 Task: Create List Meetings in Board Branding to Workspace Branding and Identity. Create List Documentation in Board Legal Documentation to Workspace Branding and Identity. Create List Training in Board Public Relations Event Planning and Execution to Workspace Branding and Identity
Action: Mouse moved to (129, 57)
Screenshot: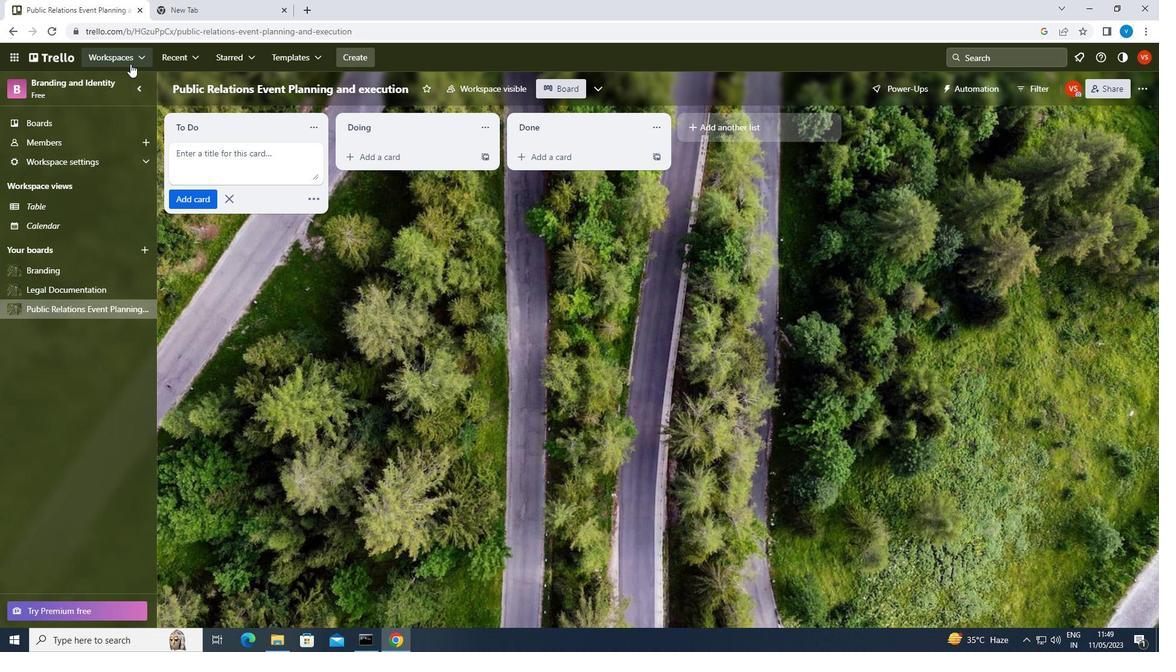
Action: Mouse pressed left at (129, 57)
Screenshot: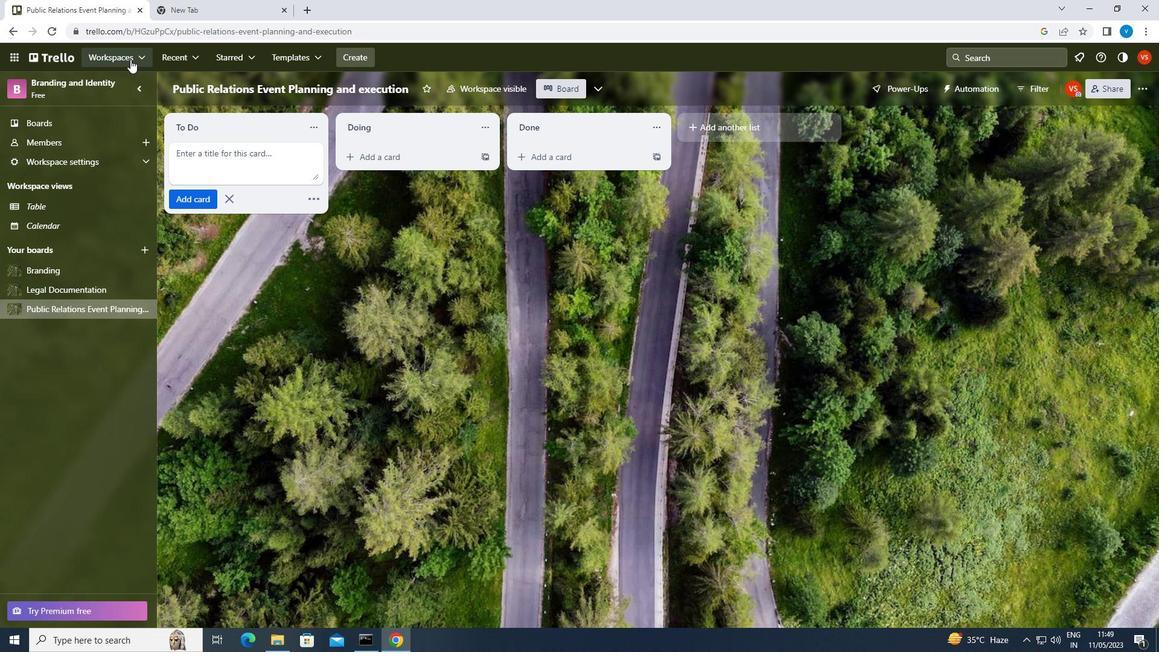 
Action: Mouse moved to (169, 265)
Screenshot: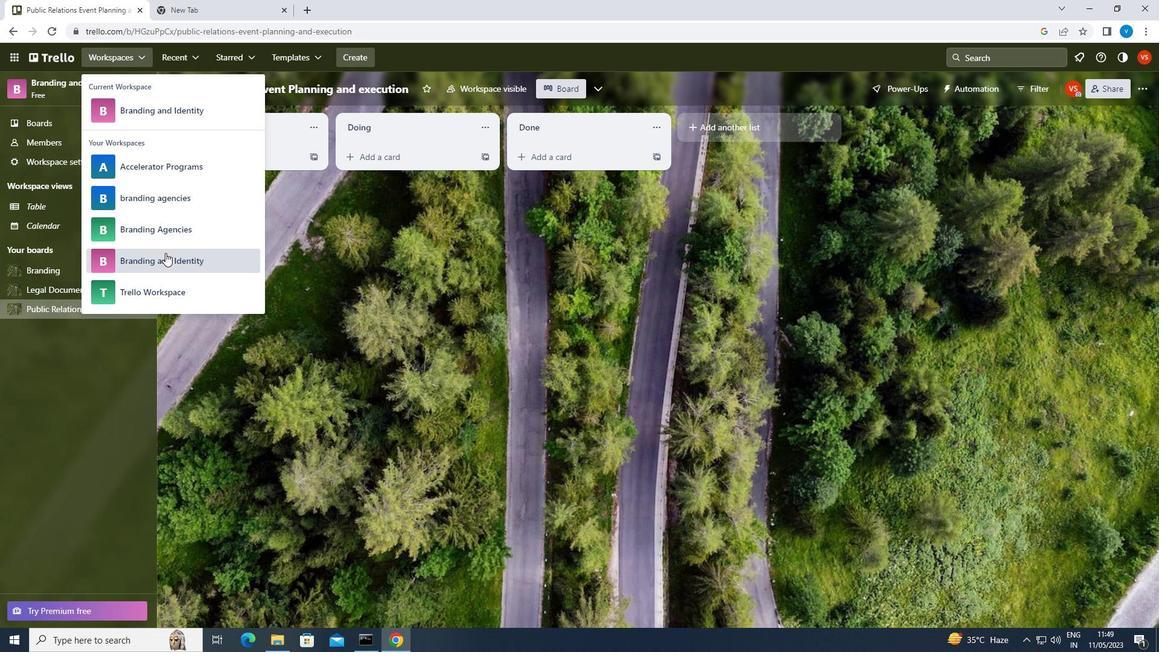 
Action: Mouse pressed left at (169, 265)
Screenshot: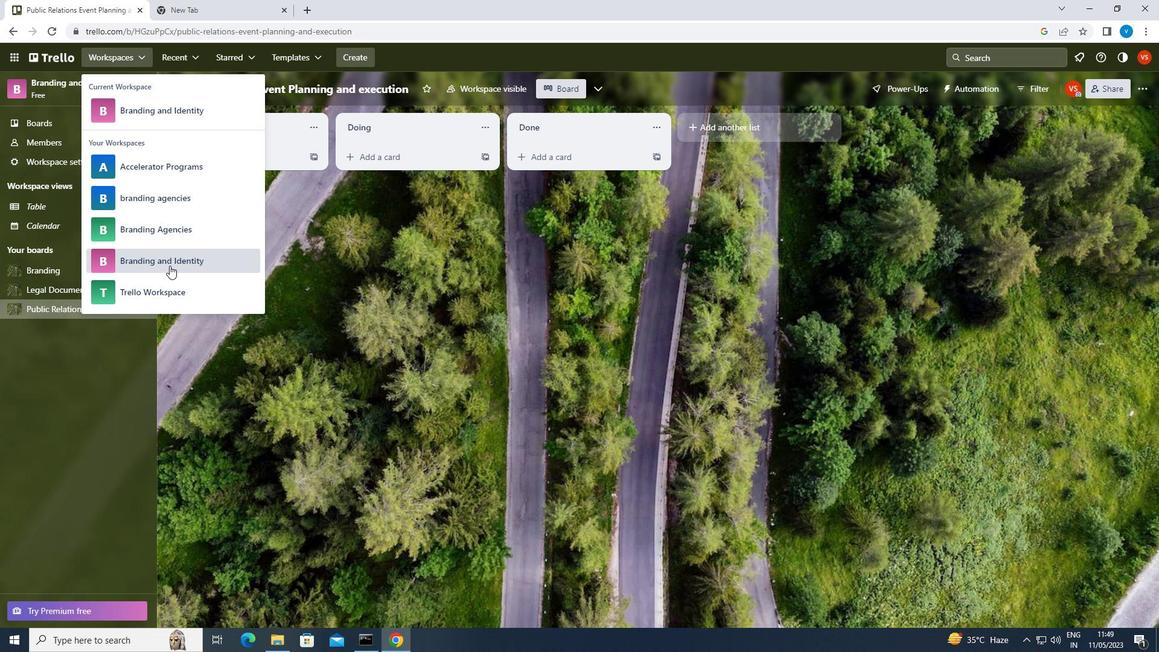 
Action: Mouse moved to (913, 506)
Screenshot: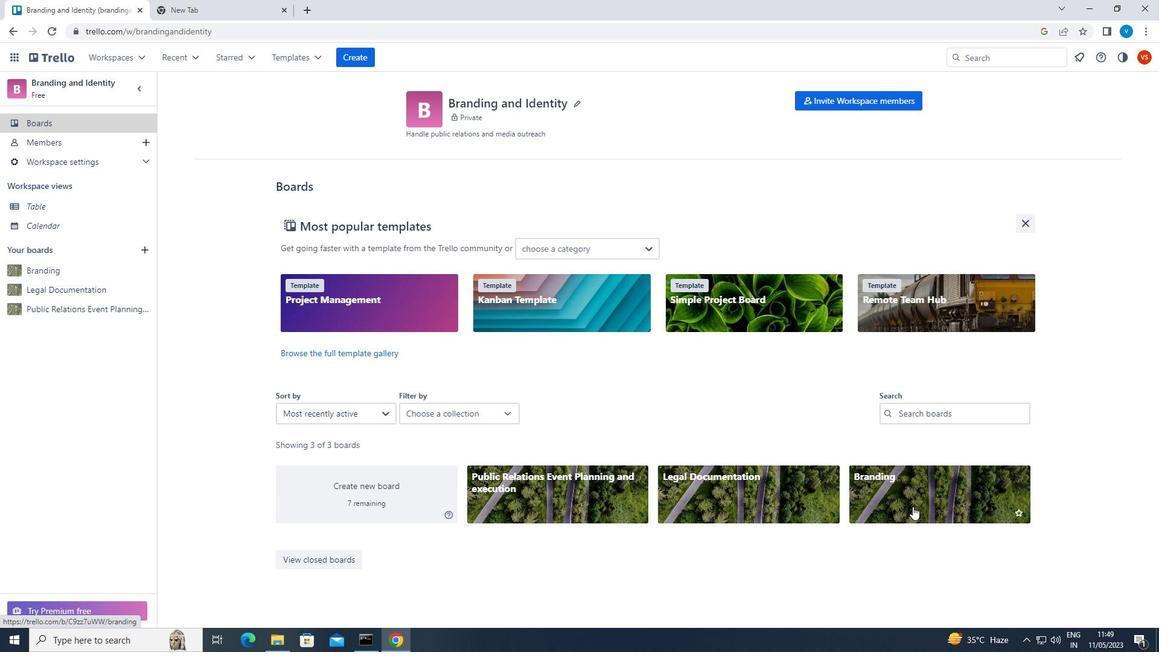 
Action: Mouse pressed left at (913, 506)
Screenshot: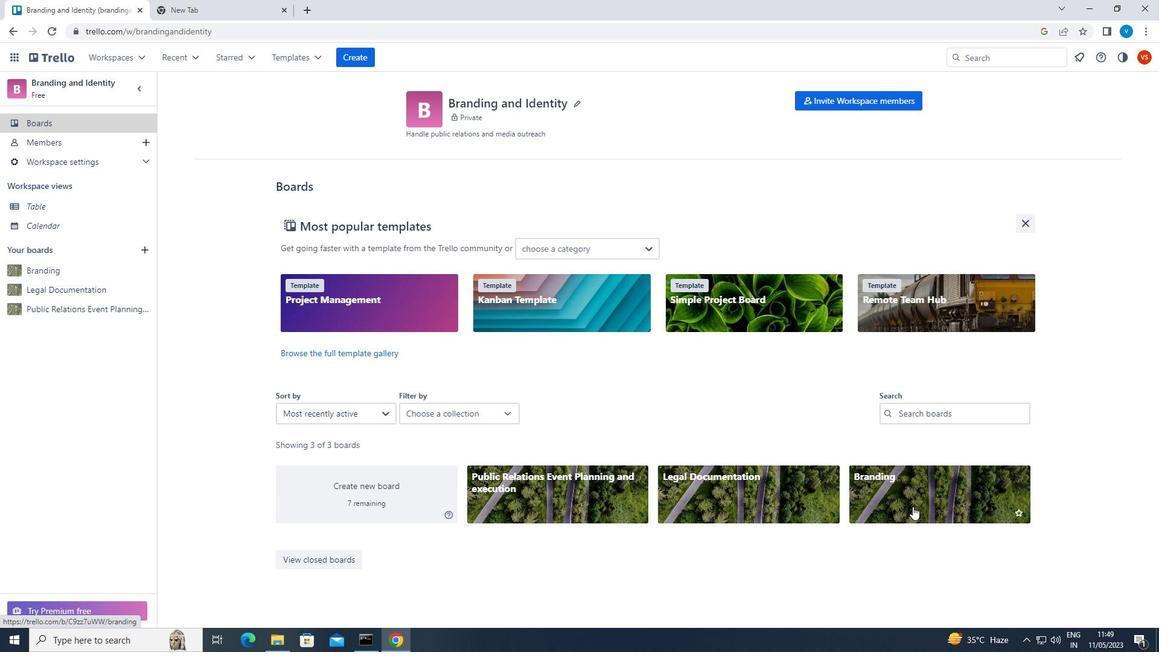 
Action: Mouse moved to (261, 126)
Screenshot: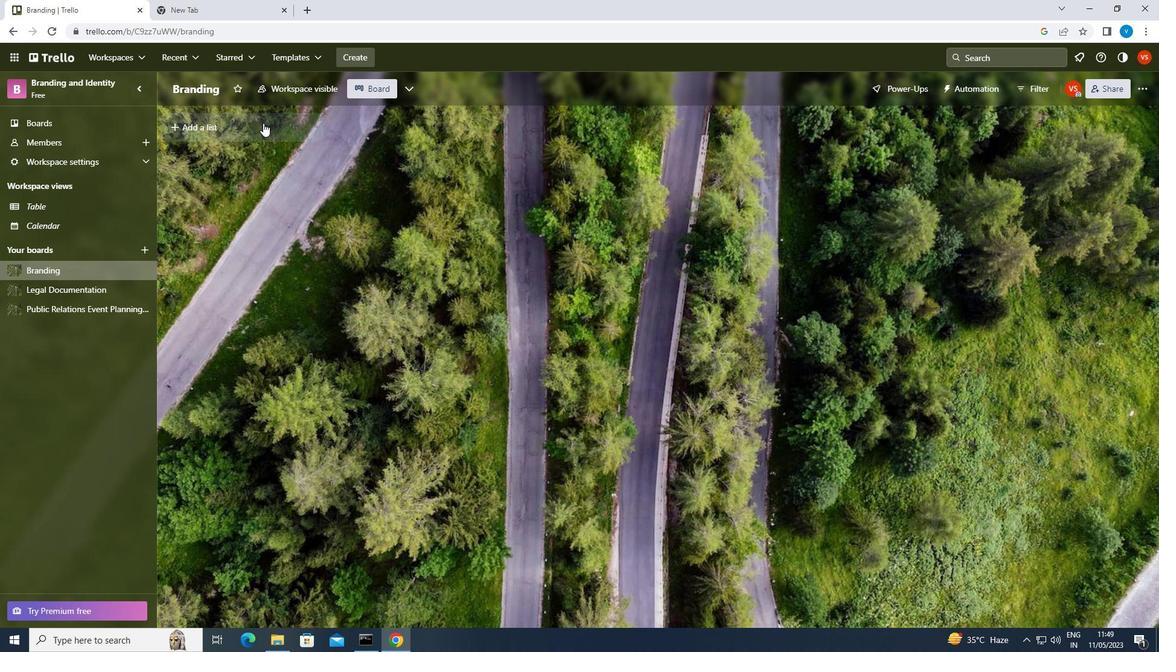 
Action: Mouse pressed left at (261, 126)
Screenshot: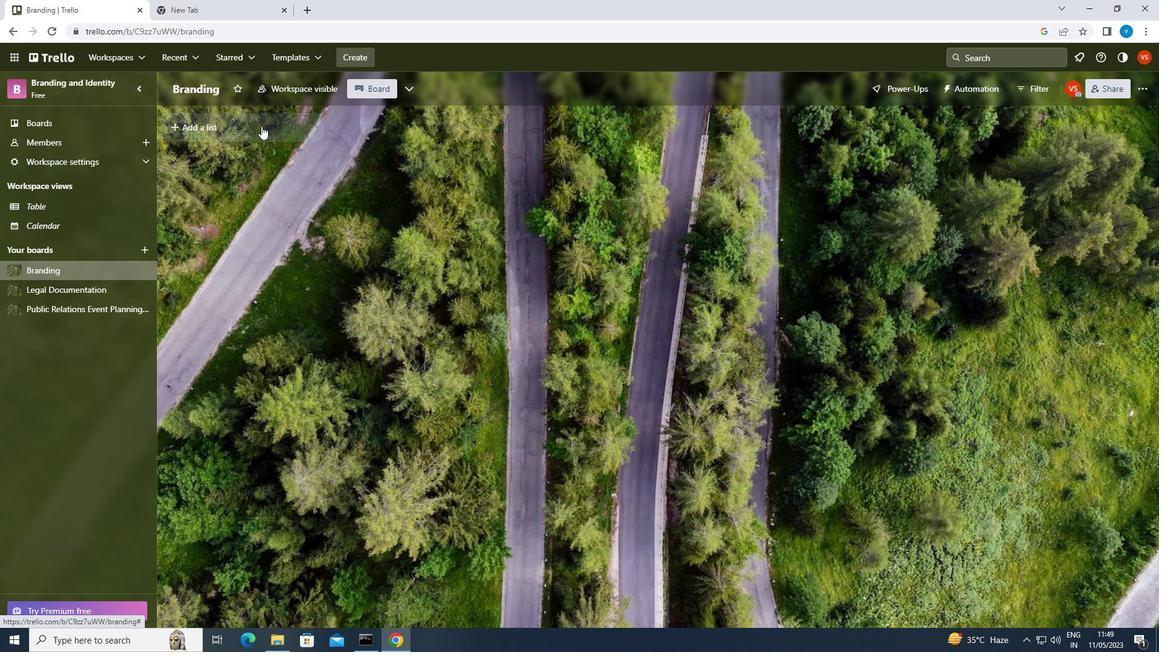 
Action: Mouse moved to (260, 127)
Screenshot: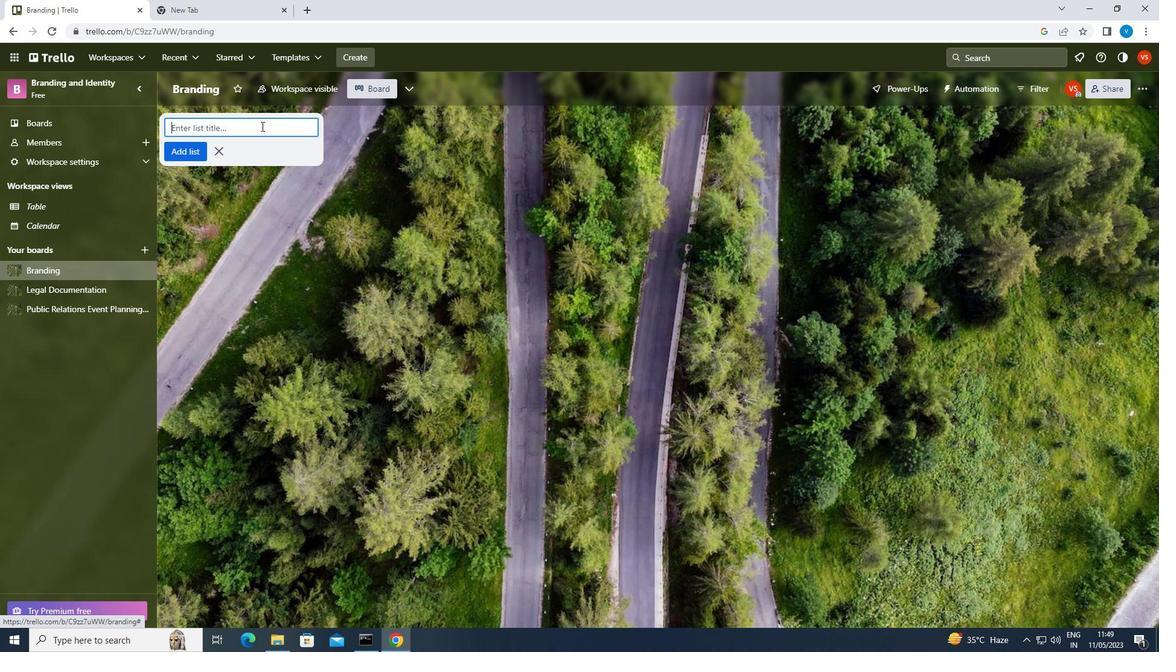 
Action: Key pressed <Key.shift>MEETINGS
Screenshot: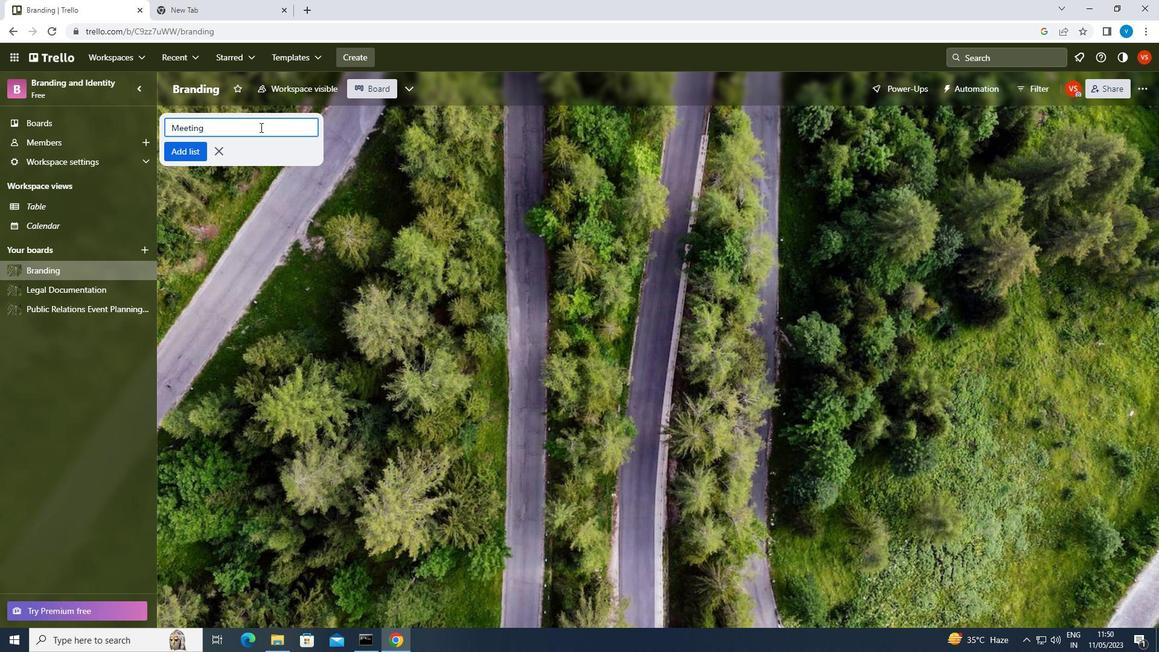 
Action: Mouse moved to (352, 90)
Screenshot: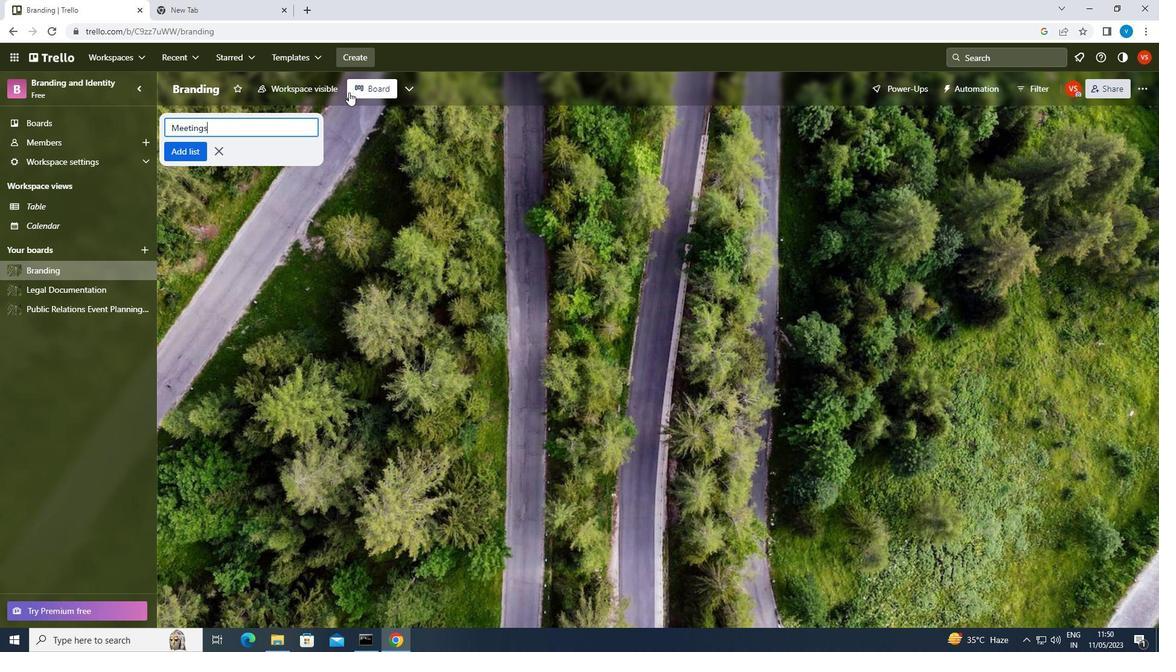 
Action: Mouse pressed left at (352, 90)
Screenshot: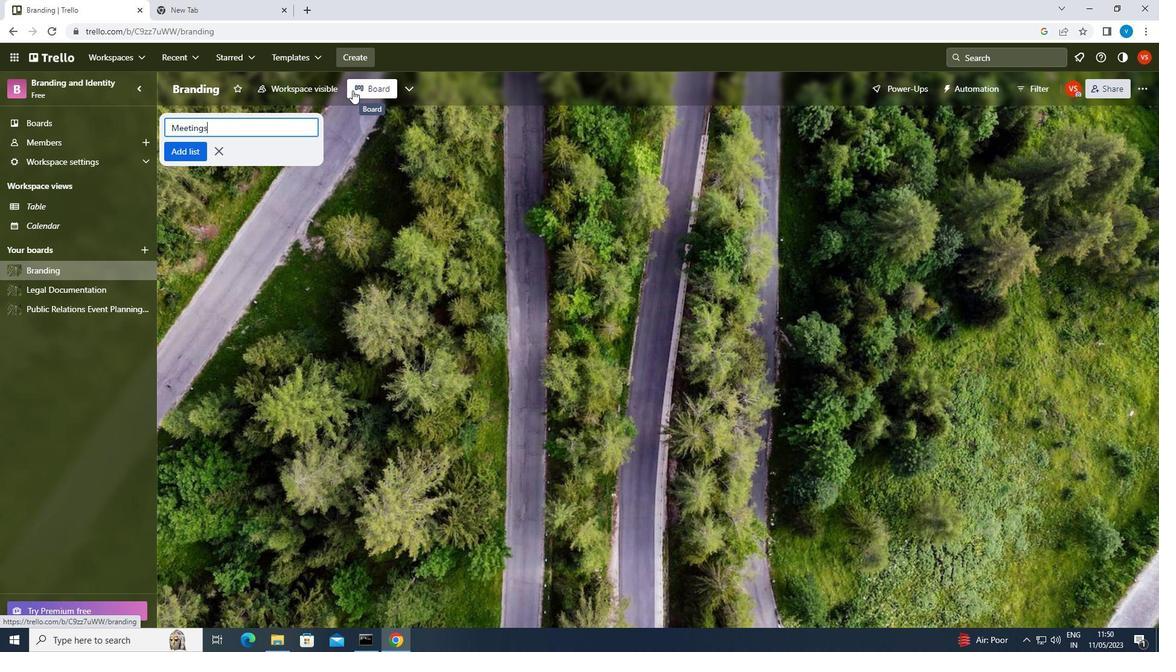 
Action: Mouse moved to (248, 126)
Screenshot: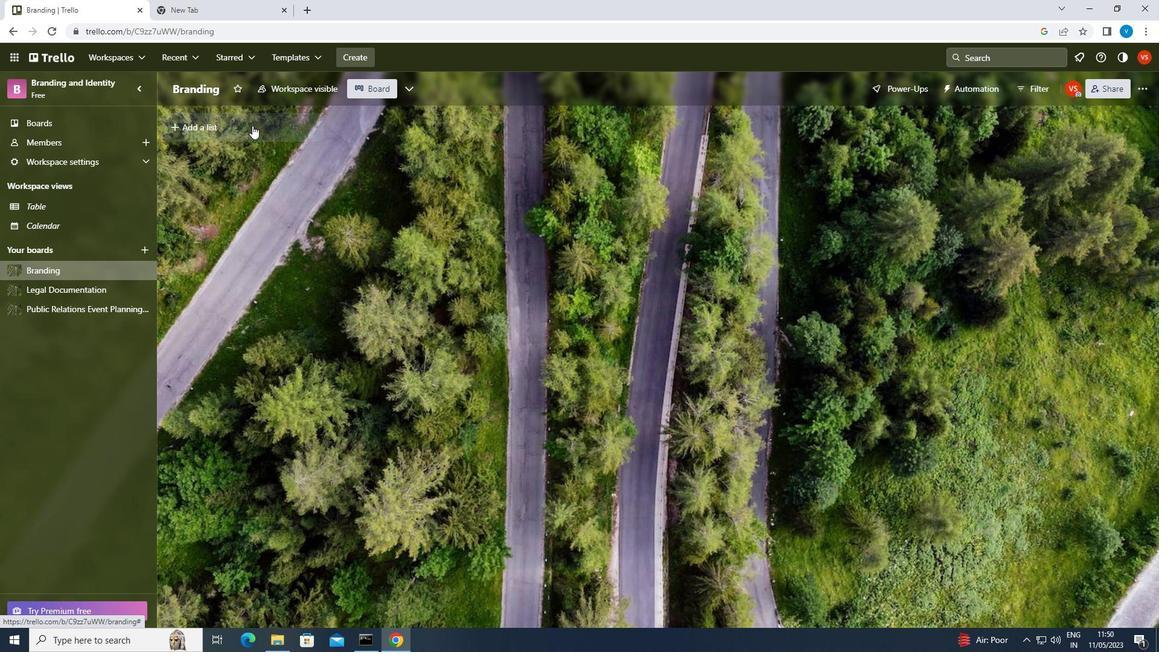 
Action: Mouse pressed left at (248, 126)
Screenshot: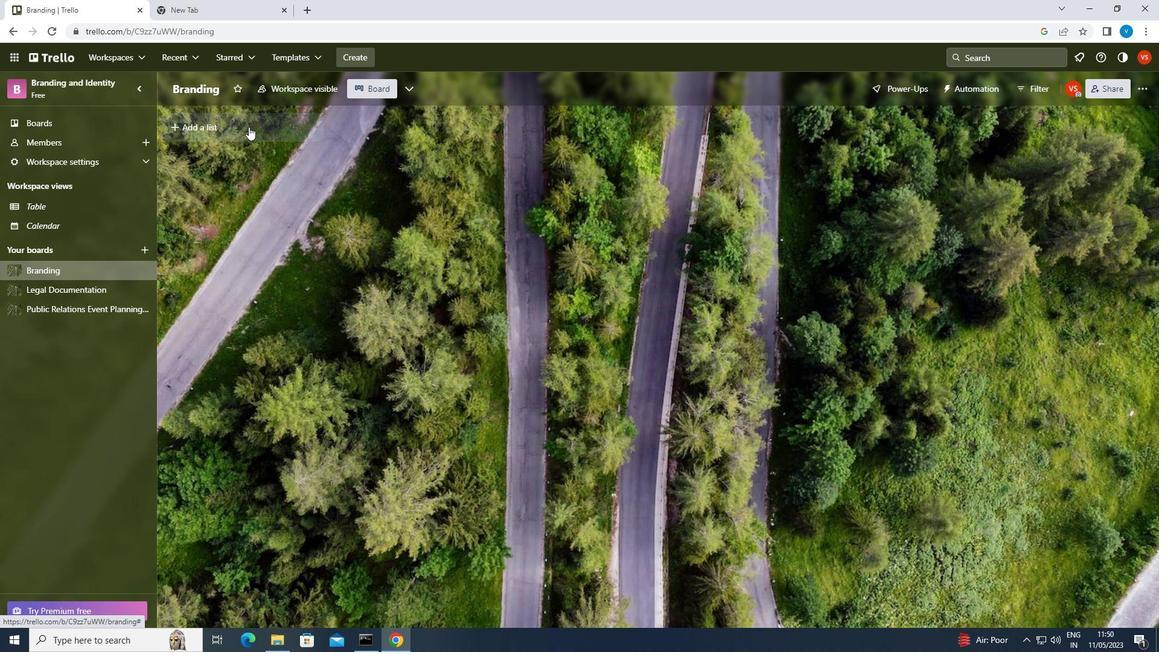 
Action: Mouse moved to (182, 153)
Screenshot: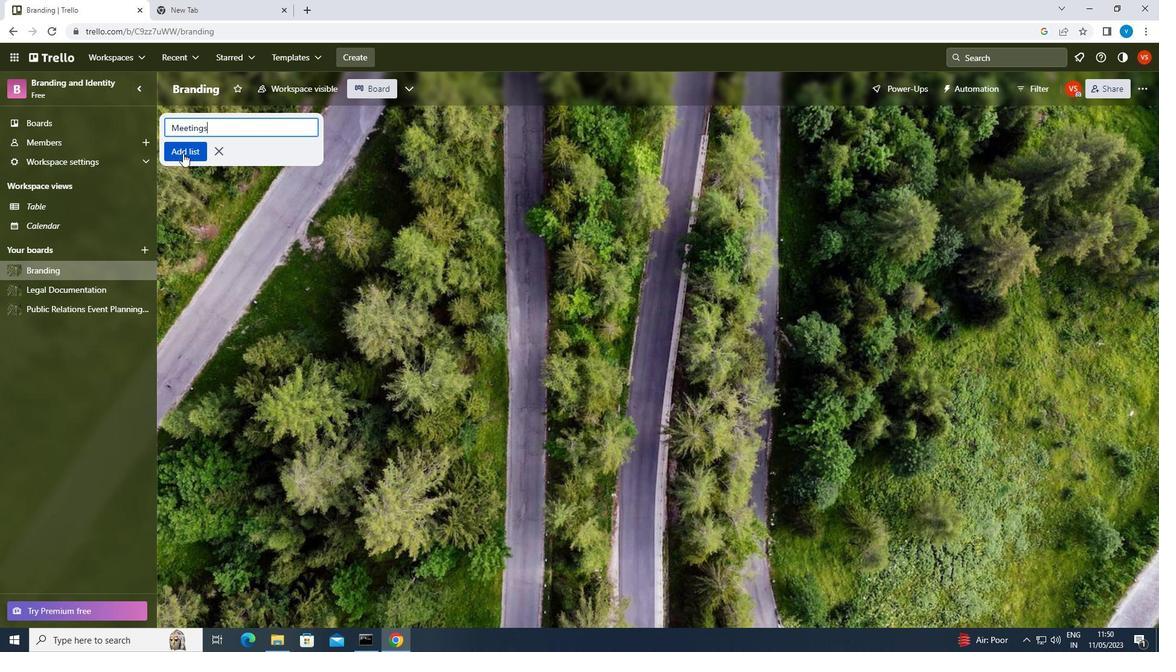 
Action: Mouse pressed left at (182, 153)
Screenshot: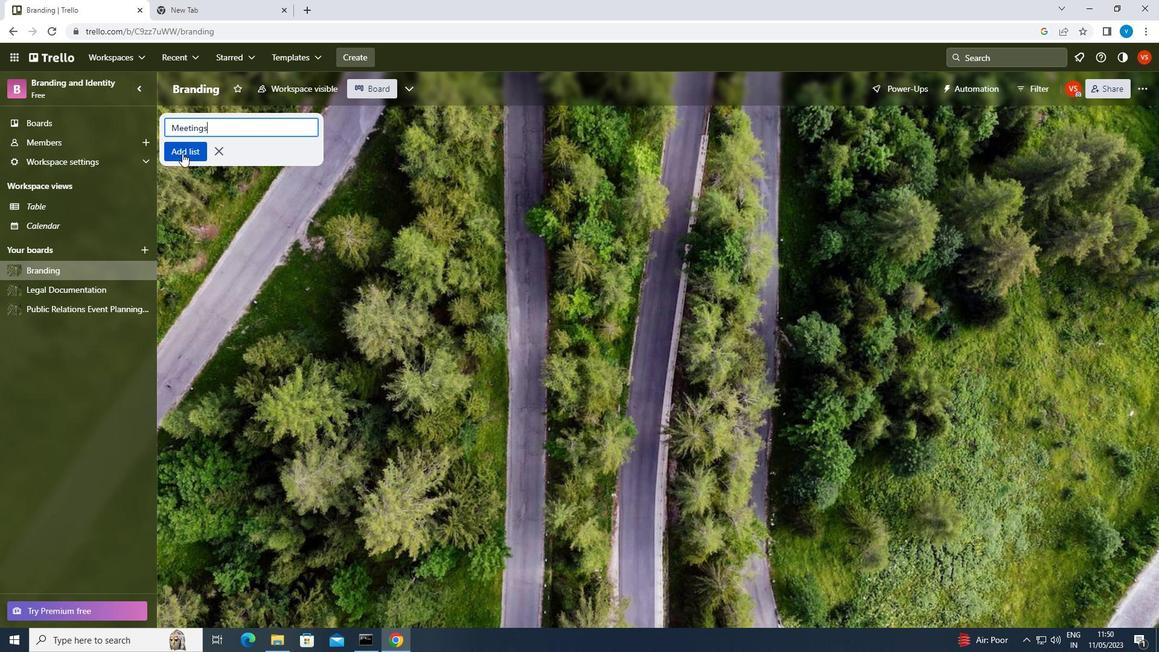 
Action: Mouse moved to (99, 55)
Screenshot: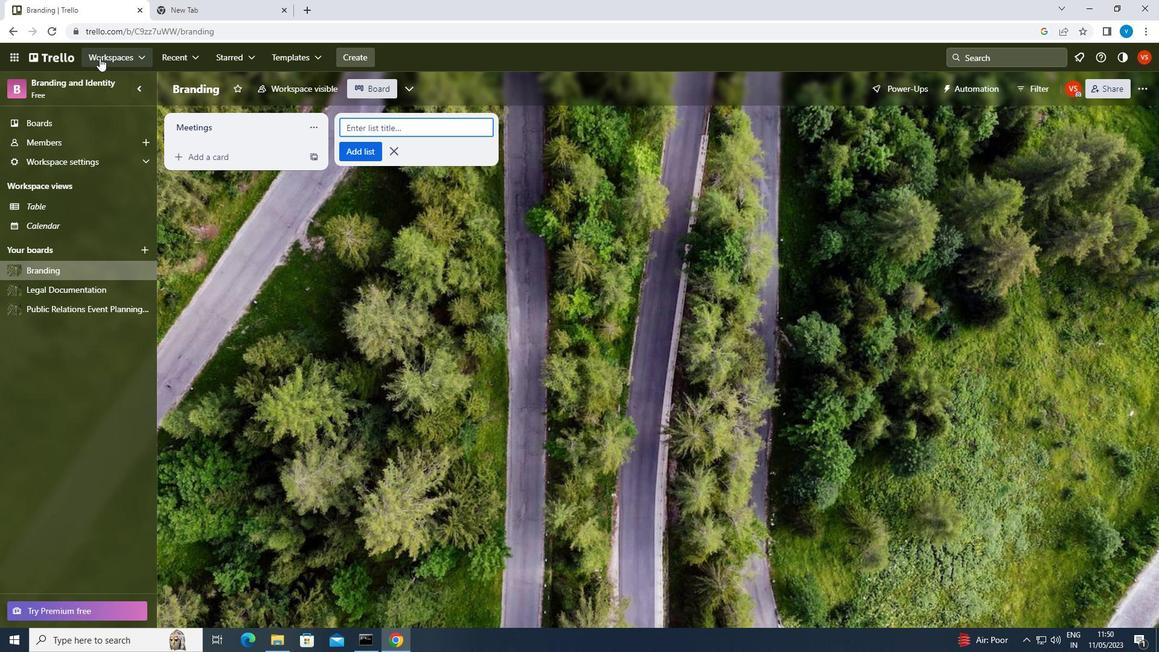 
Action: Mouse pressed left at (99, 55)
Screenshot: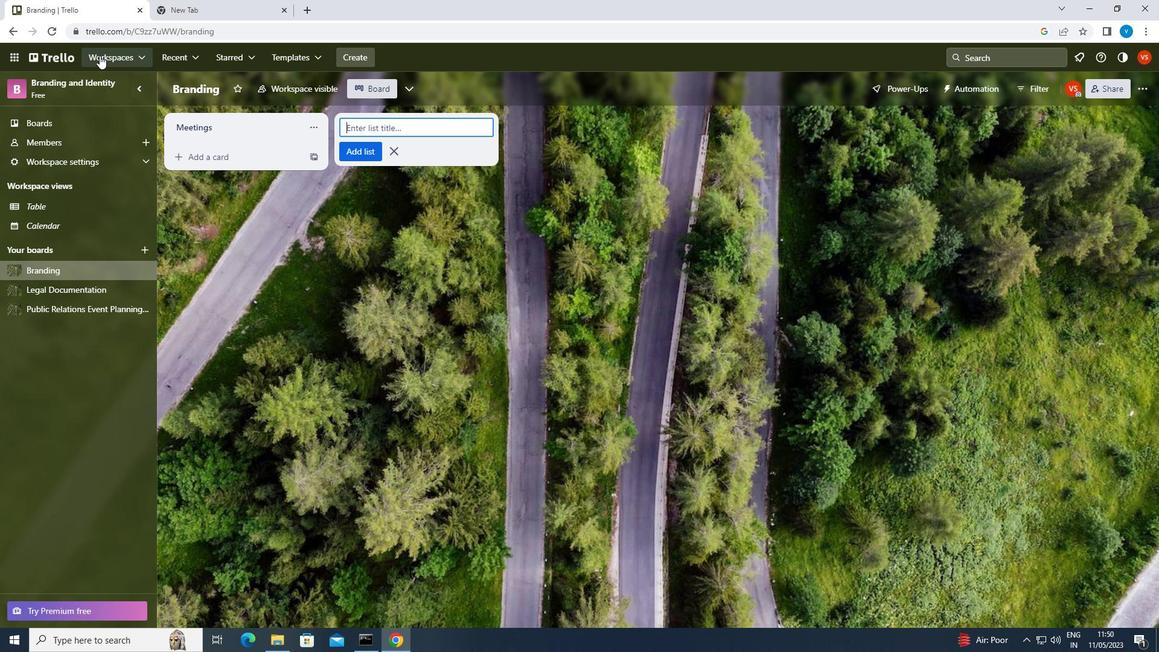 
Action: Mouse moved to (155, 262)
Screenshot: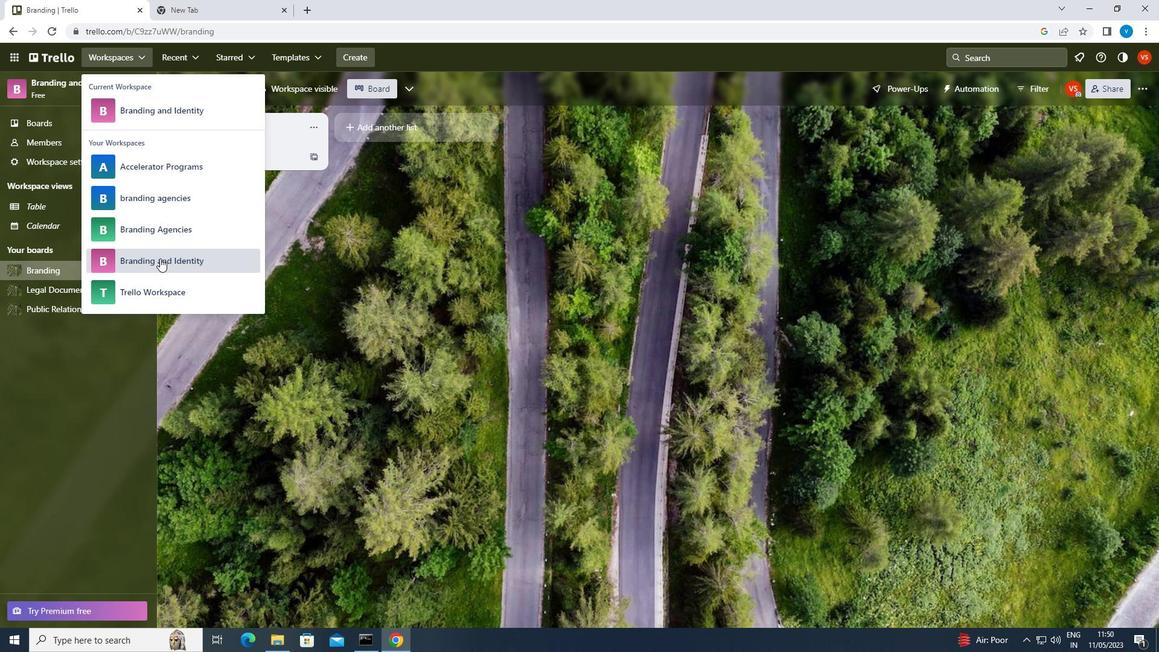 
Action: Mouse pressed left at (155, 262)
Screenshot: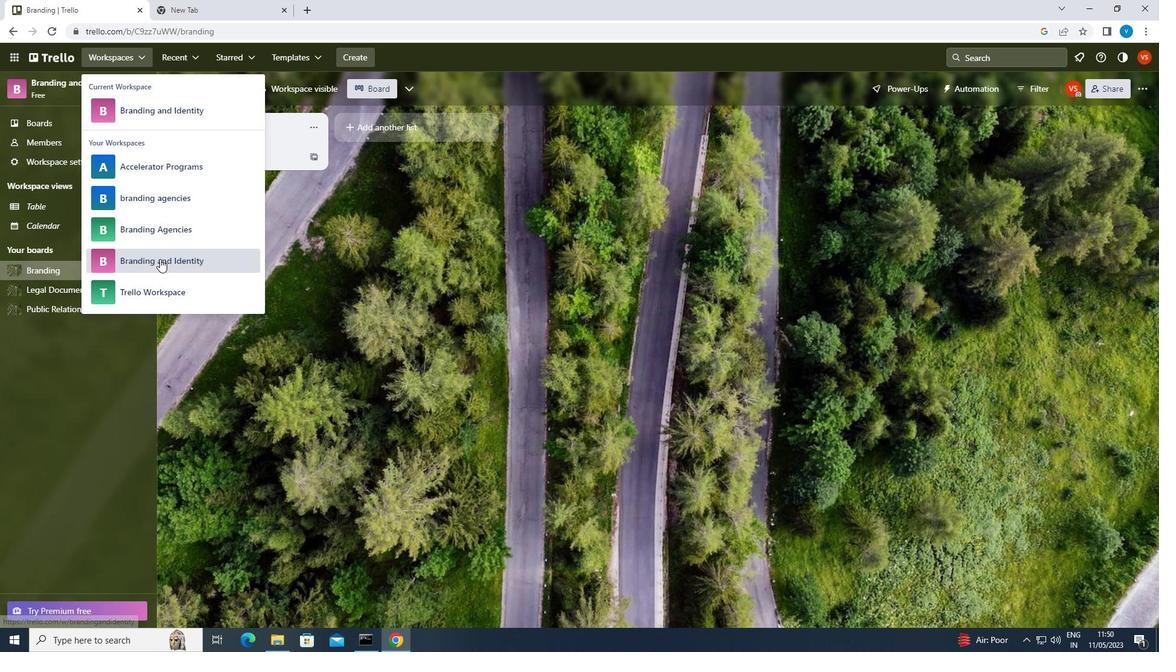 
Action: Mouse moved to (702, 491)
Screenshot: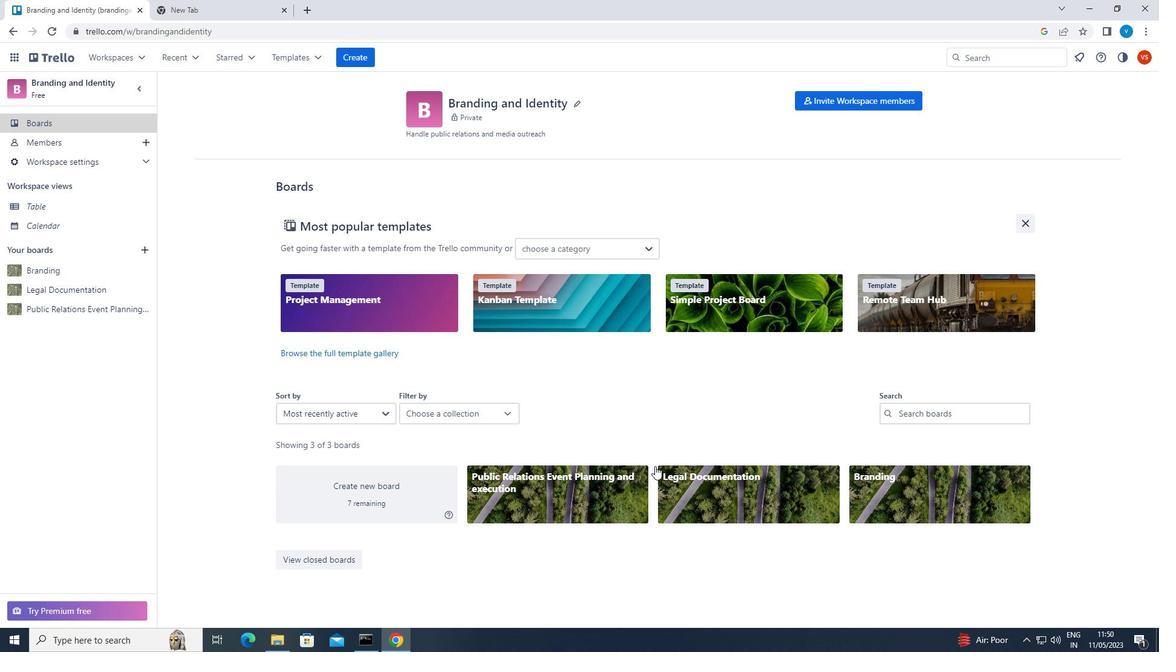
Action: Mouse pressed left at (702, 491)
Screenshot: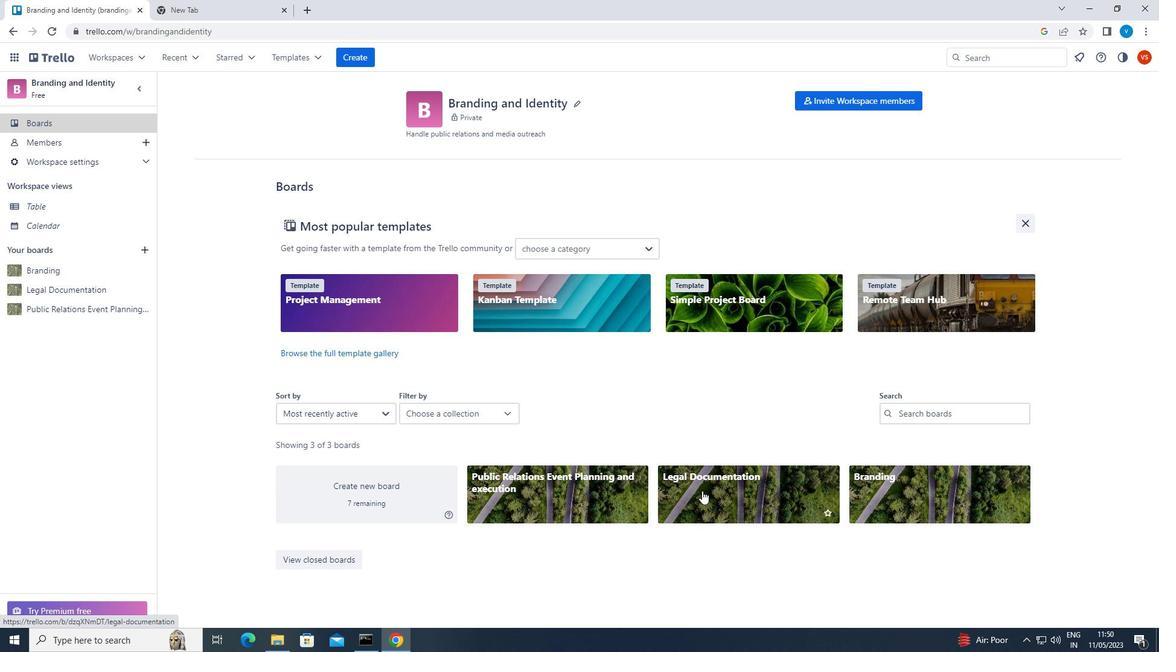 
Action: Mouse moved to (233, 128)
Screenshot: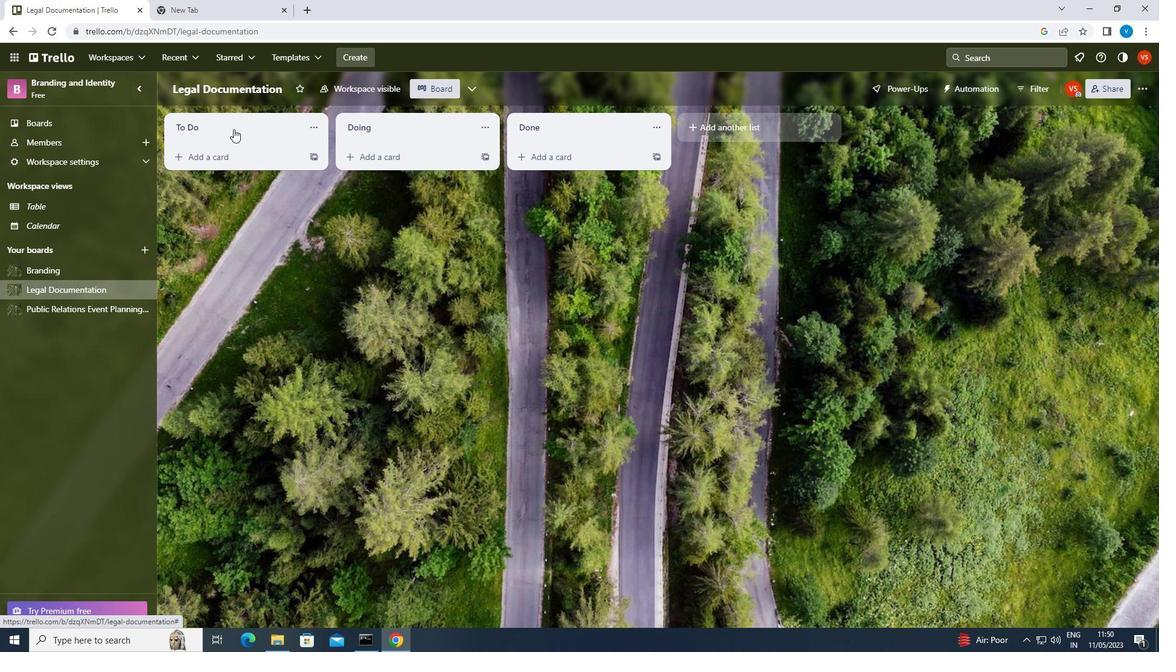 
Action: Mouse pressed left at (233, 128)
Screenshot: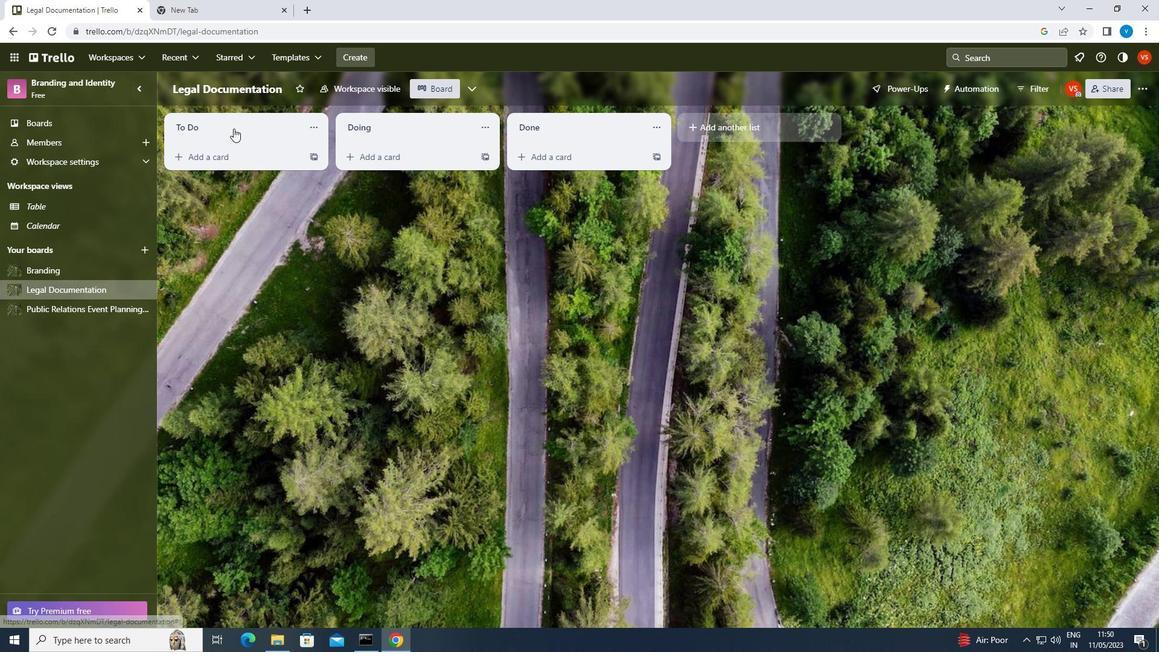 
Action: Key pressed <Key.shift>DOCUMENTATION<Key.enter>
Screenshot: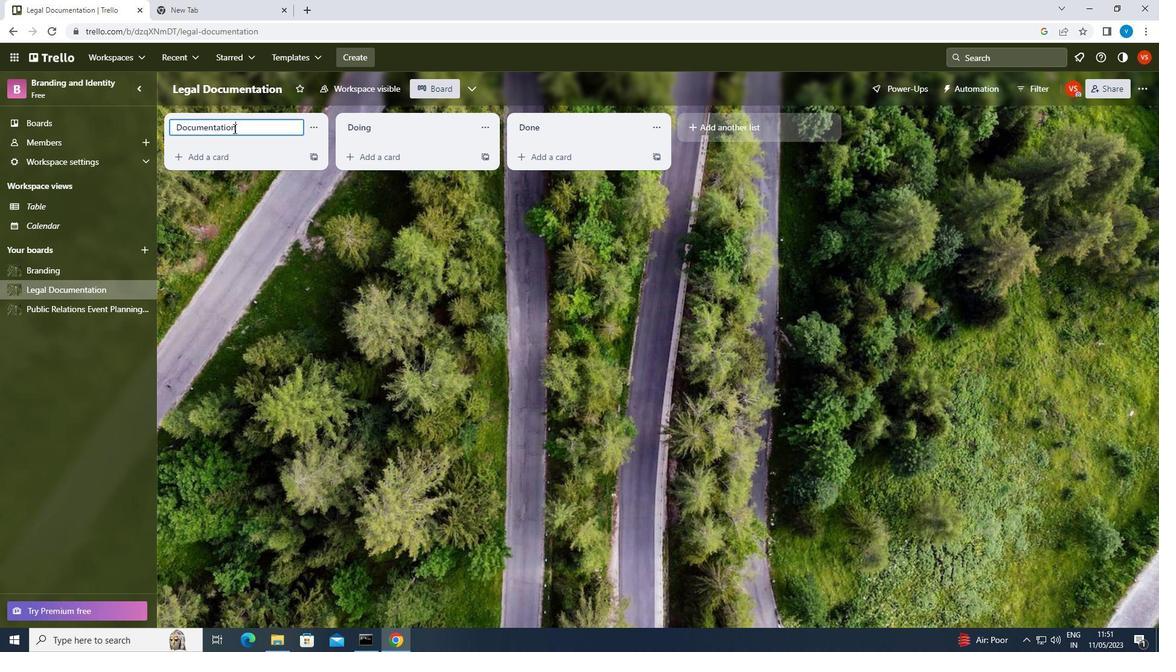 
Action: Mouse moved to (99, 57)
Screenshot: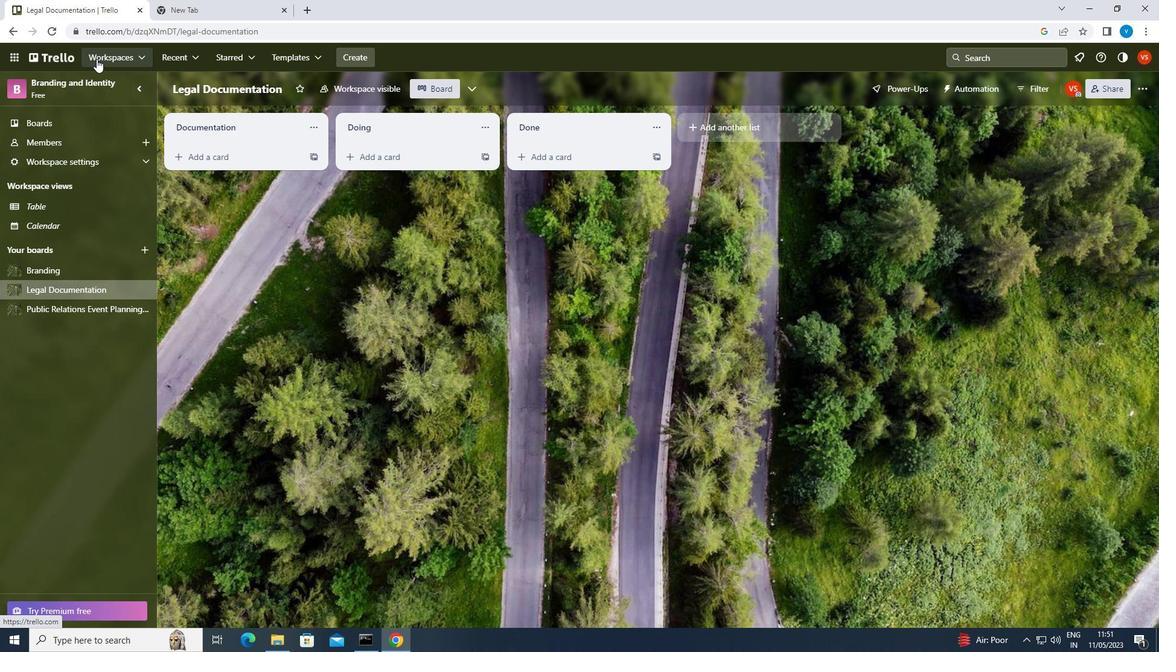 
Action: Mouse pressed left at (99, 57)
Screenshot: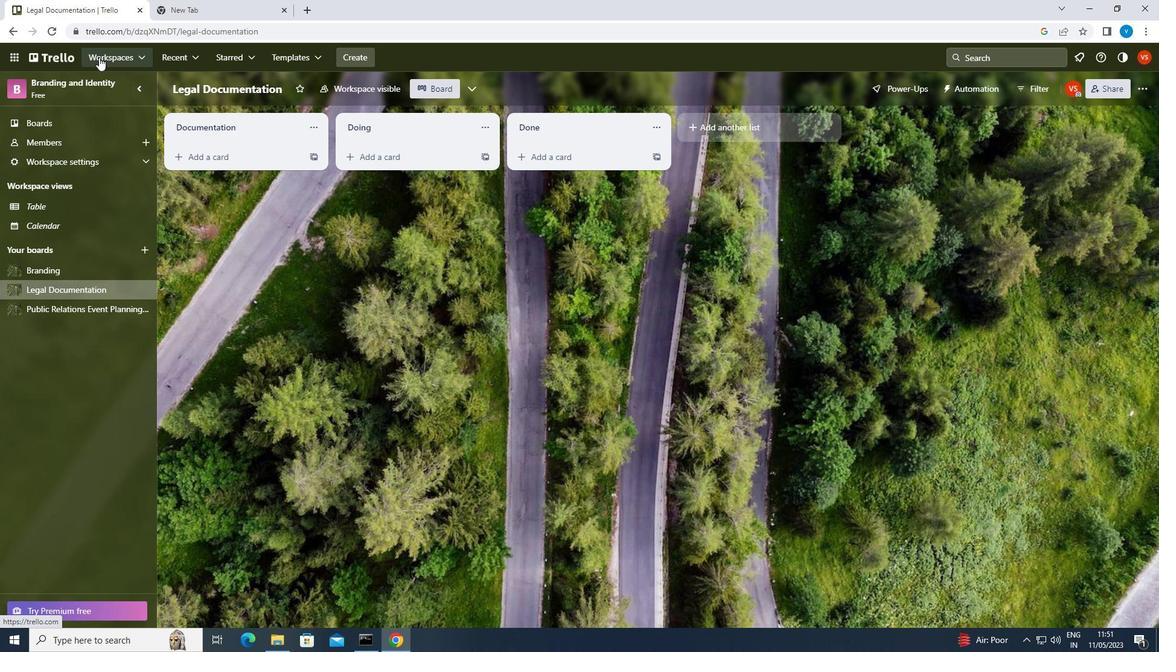 
Action: Mouse moved to (180, 260)
Screenshot: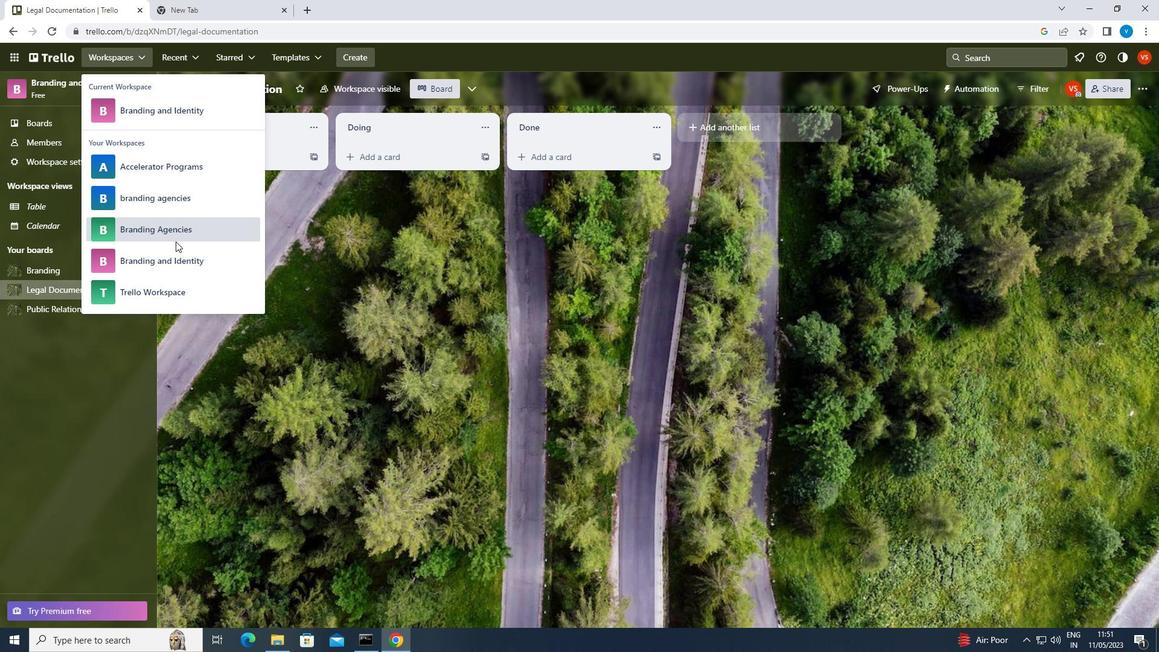 
Action: Mouse pressed left at (180, 260)
Screenshot: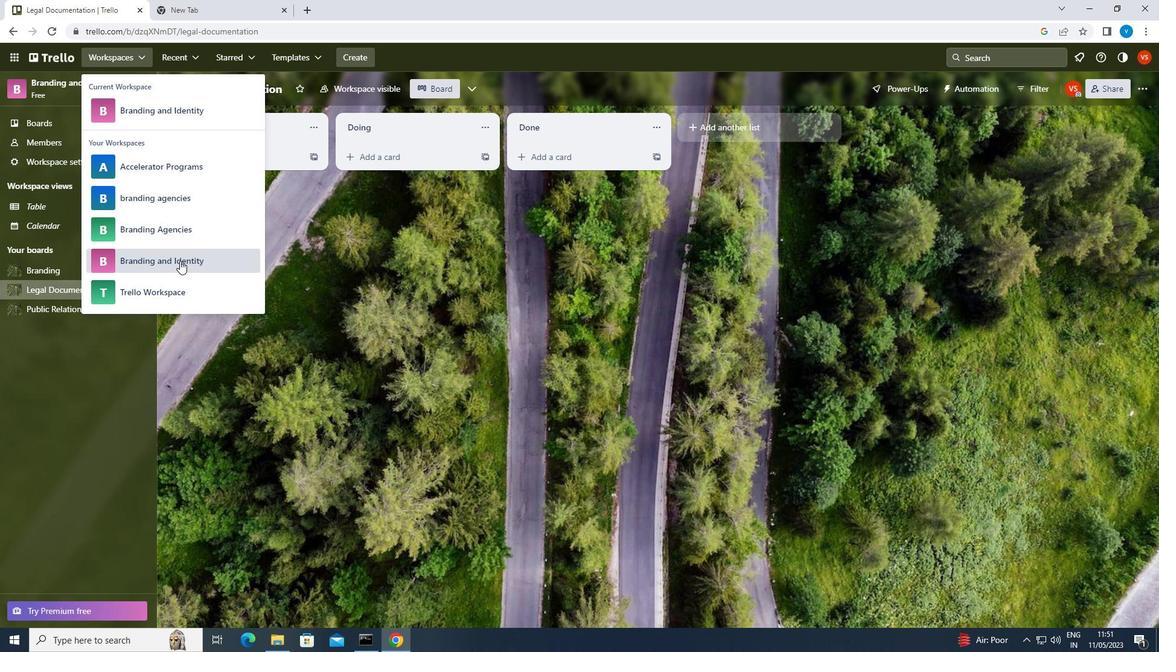 
Action: Mouse moved to (512, 488)
Screenshot: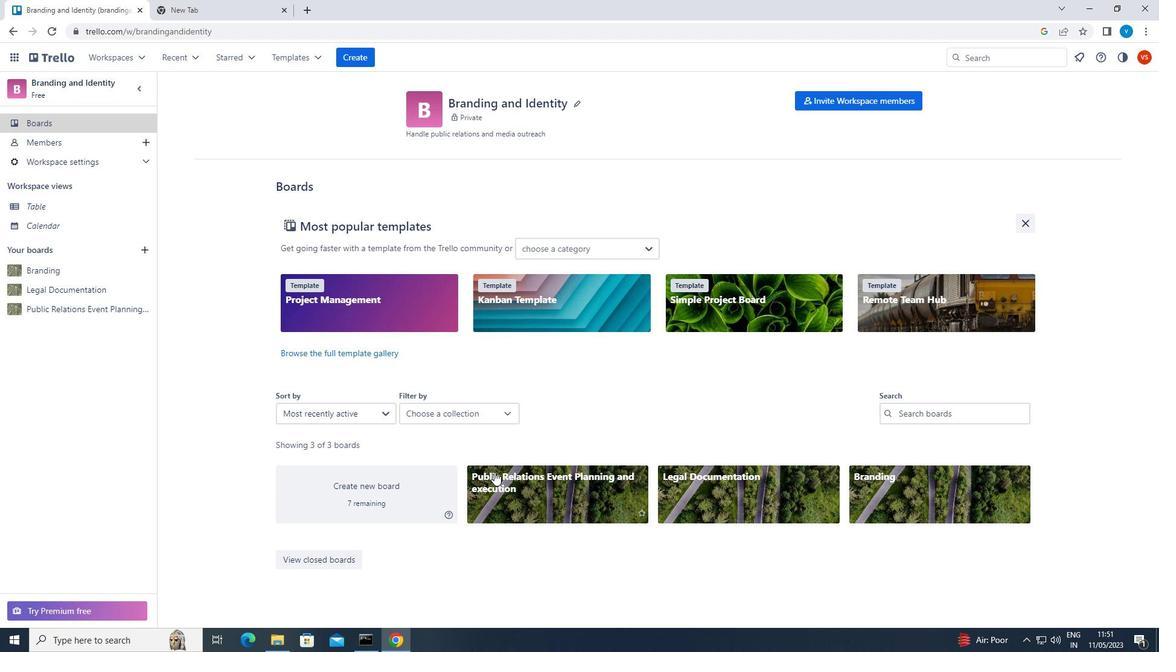 
Action: Mouse pressed left at (512, 488)
Screenshot: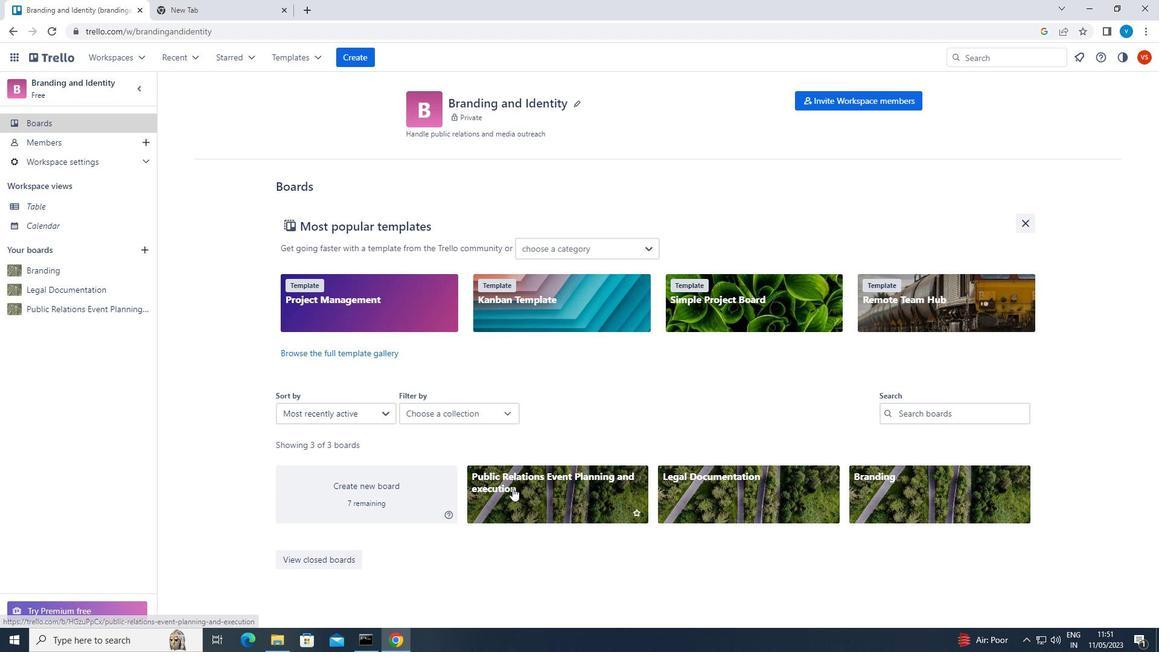 
Action: Mouse moved to (275, 135)
Screenshot: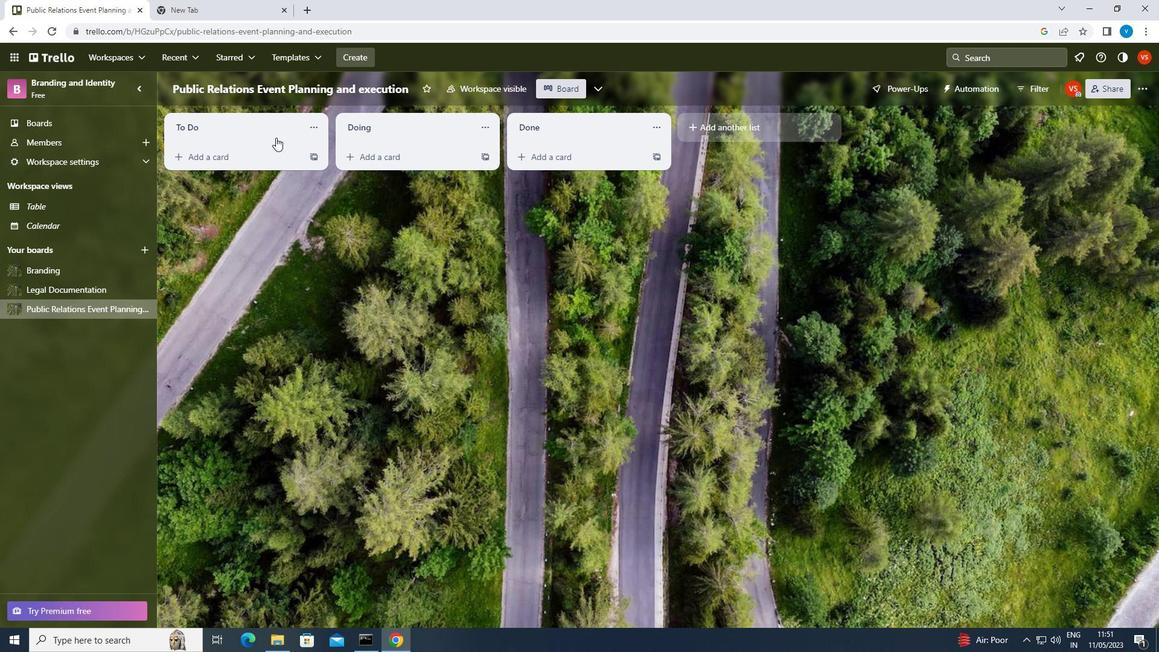 
Action: Mouse pressed left at (275, 135)
Screenshot: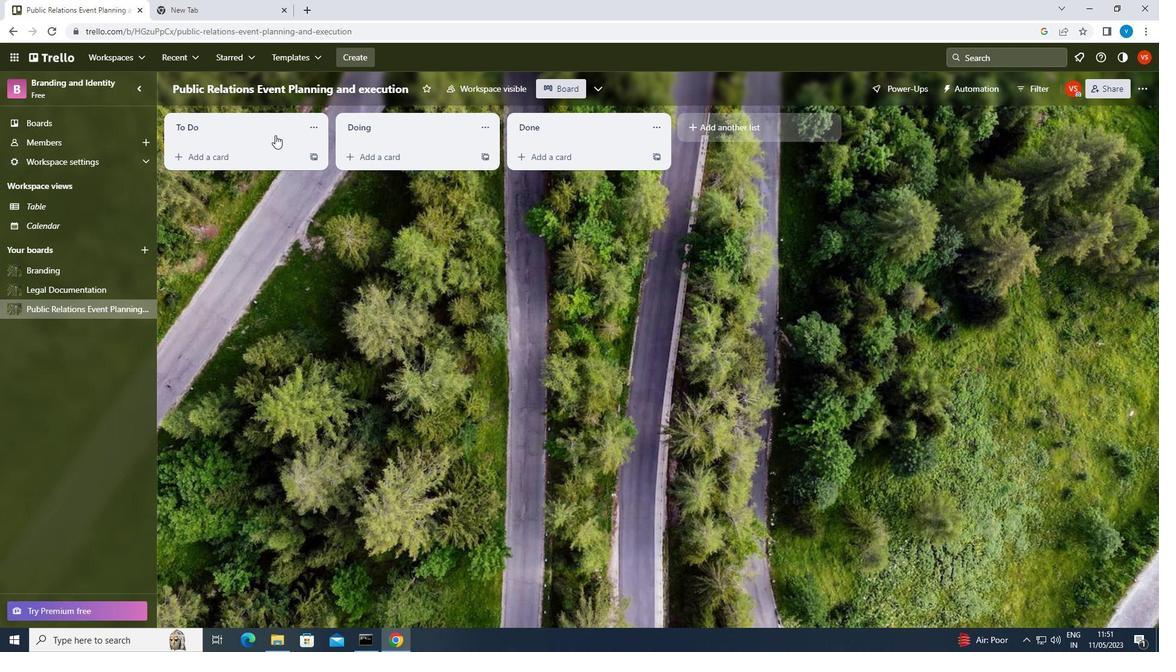 
Action: Key pressed <Key.caps_lock>TR<Key.backspace><Key.caps_lock>RAINING<Key.enter>
Screenshot: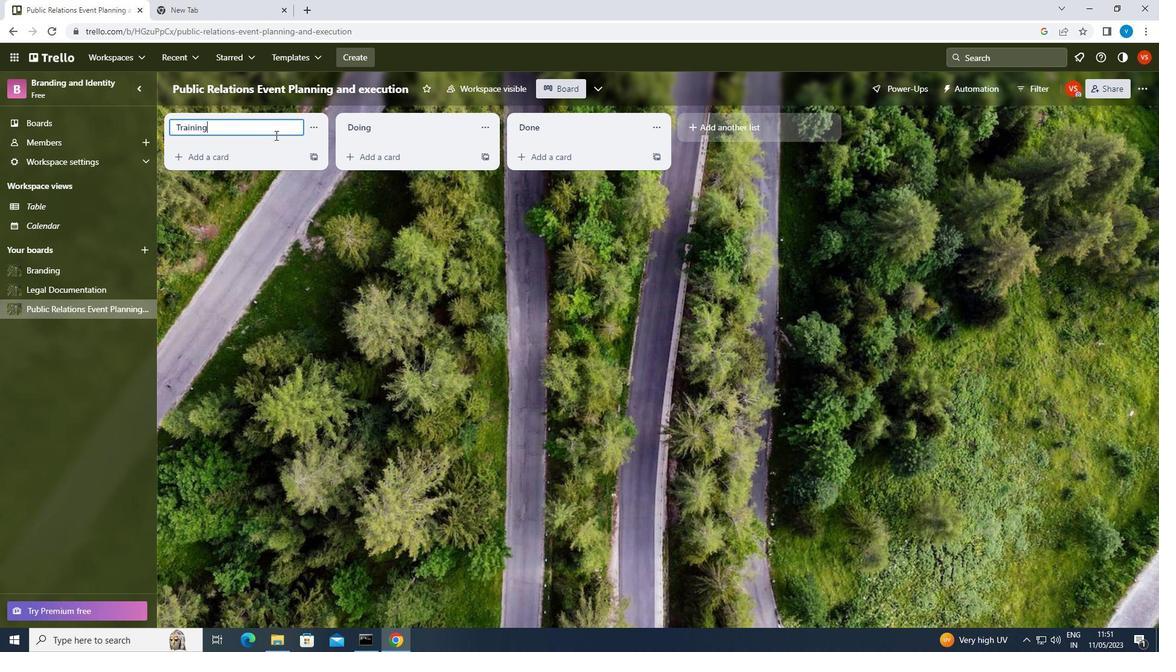 
